Task: Add Sprouts Mexican Style Shredded Cheese Value Pack to the cart.
Action: Mouse moved to (12, 82)
Screenshot: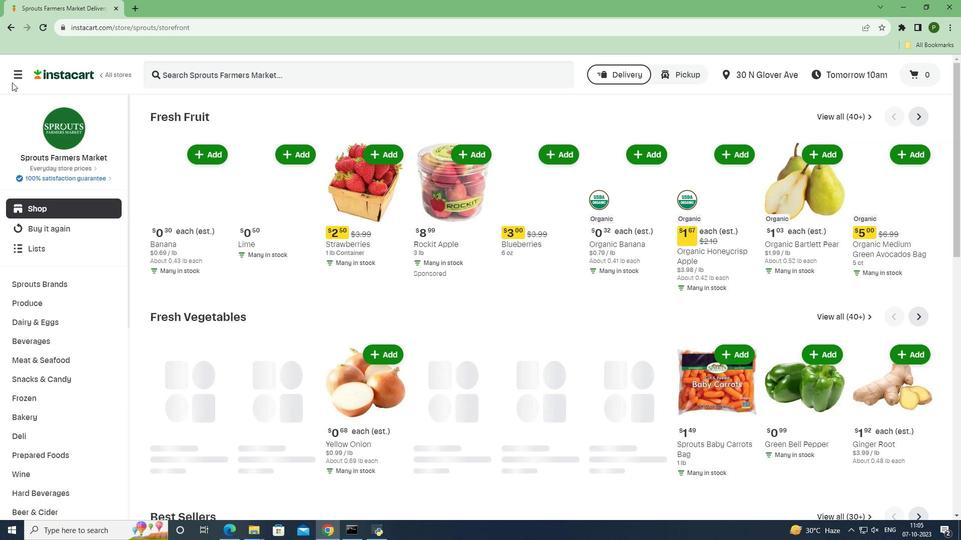 
Action: Mouse pressed left at (12, 82)
Screenshot: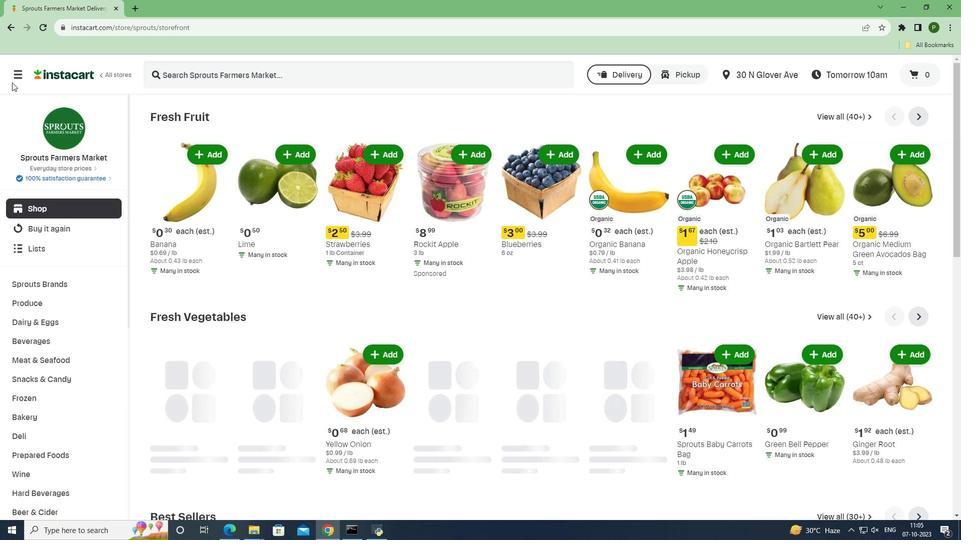 
Action: Mouse moved to (16, 77)
Screenshot: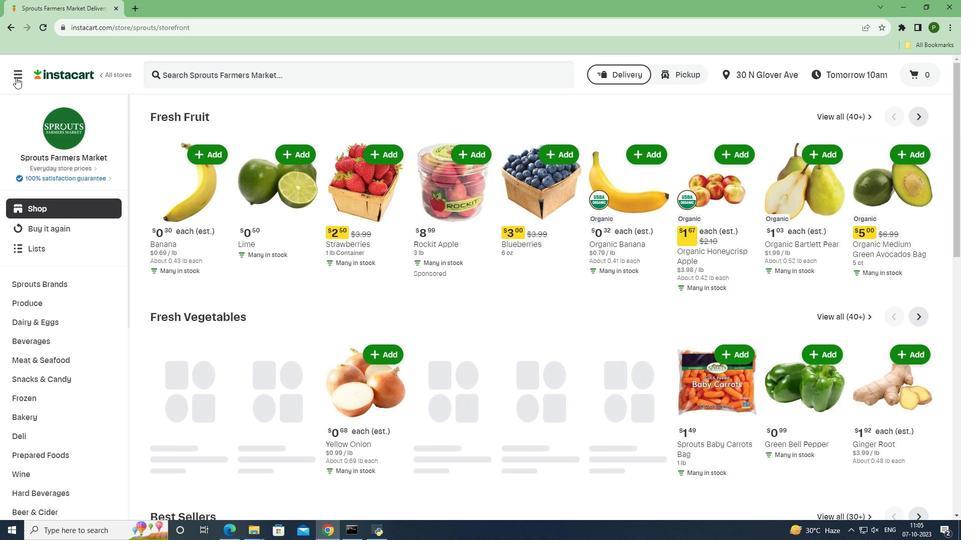 
Action: Mouse pressed left at (16, 77)
Screenshot: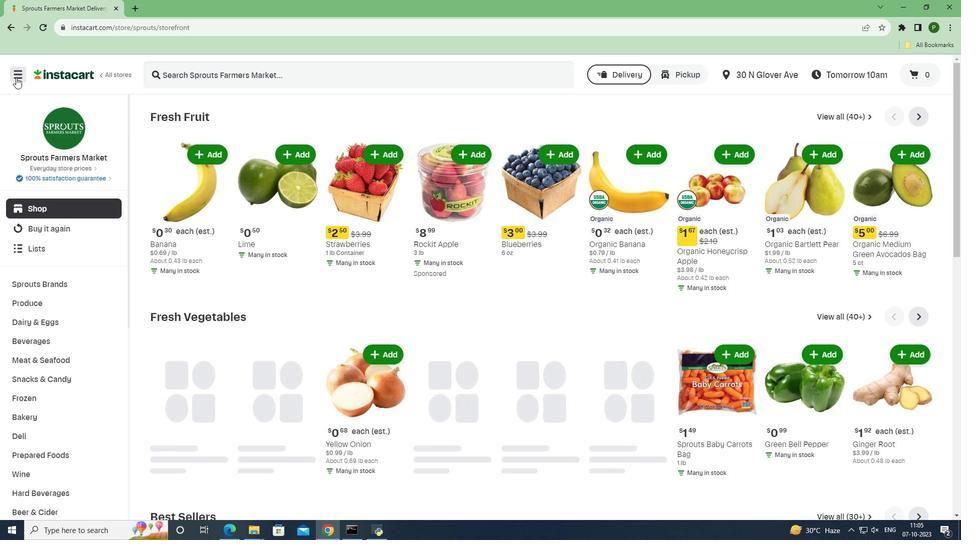 
Action: Mouse moved to (70, 263)
Screenshot: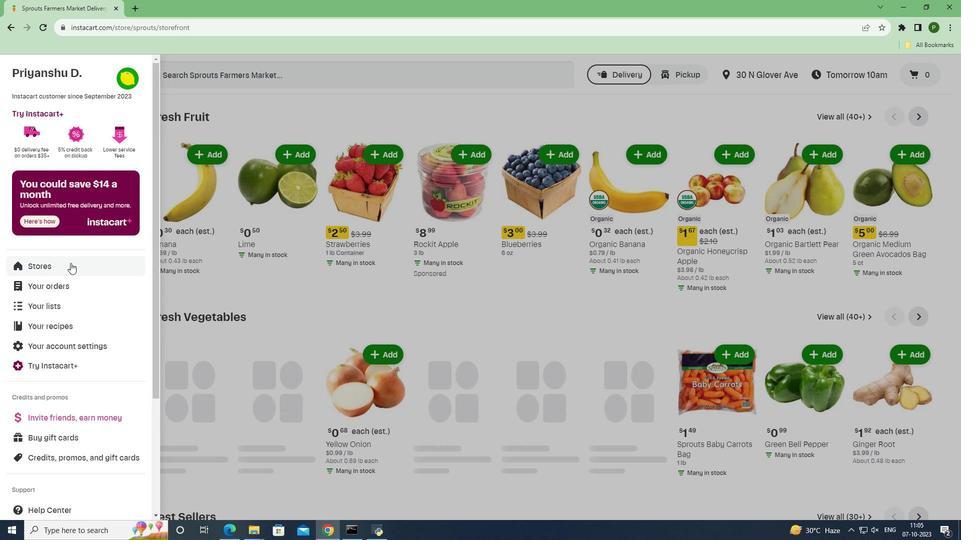 
Action: Mouse pressed left at (70, 263)
Screenshot: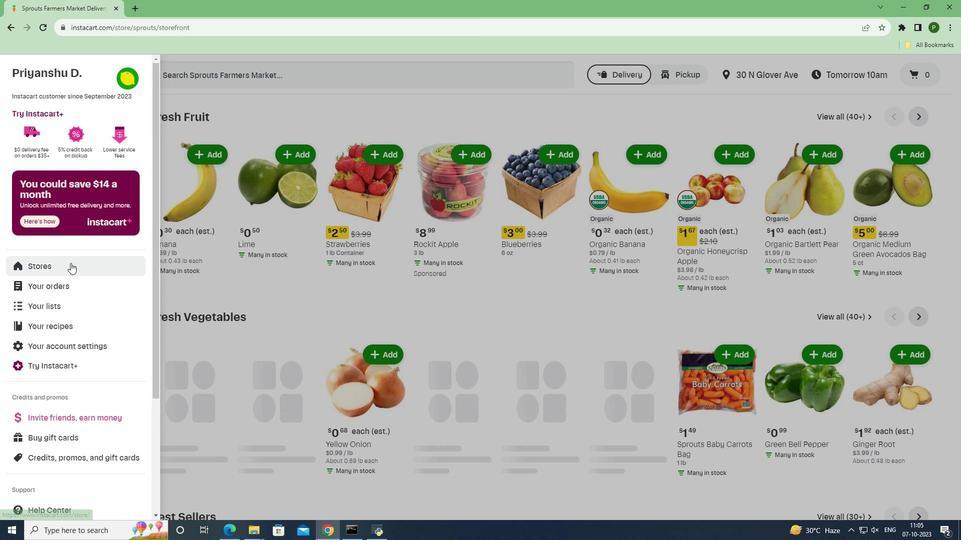 
Action: Mouse moved to (225, 115)
Screenshot: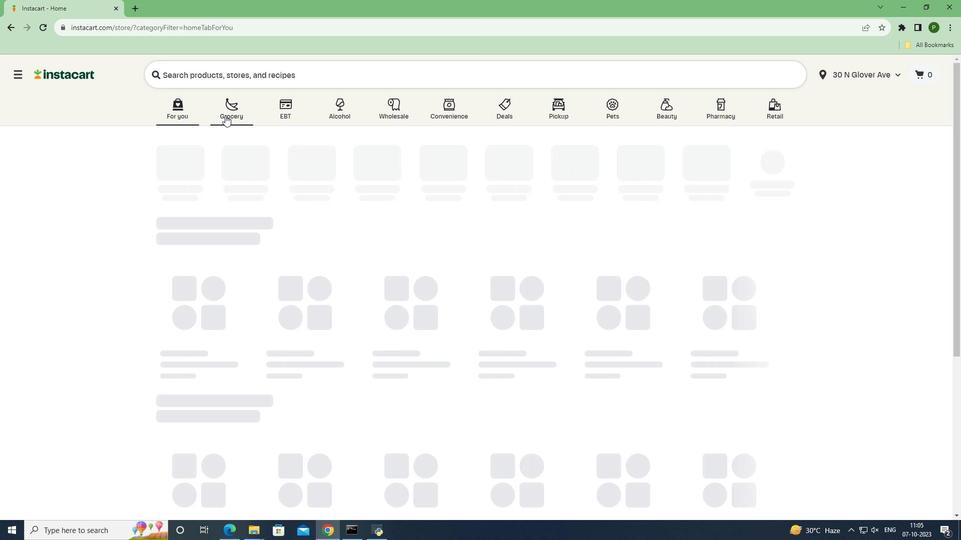 
Action: Mouse pressed left at (225, 115)
Screenshot: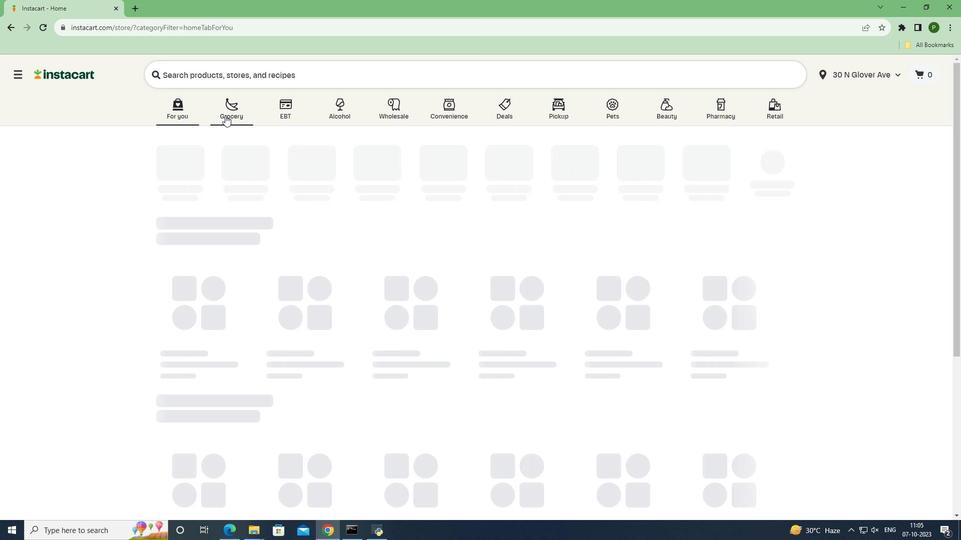 
Action: Mouse moved to (386, 228)
Screenshot: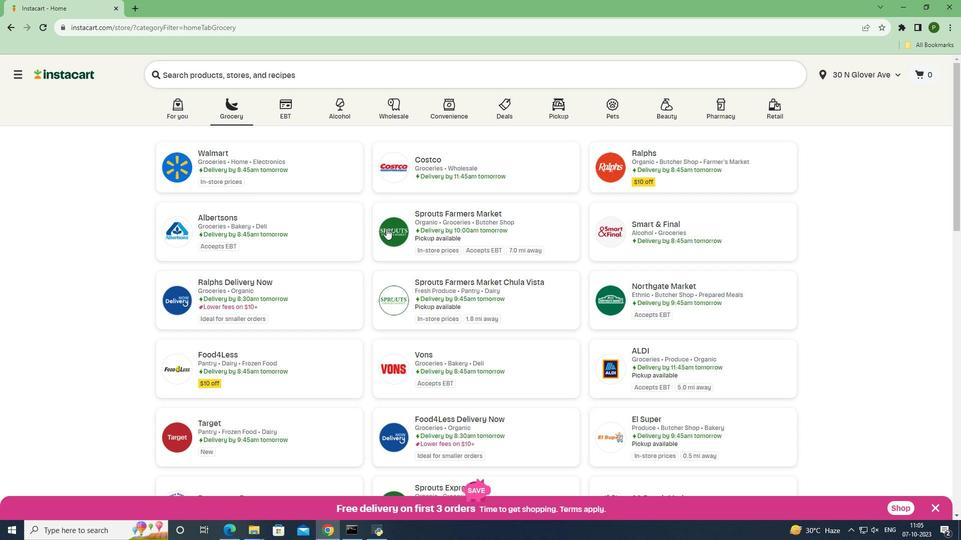 
Action: Mouse pressed left at (386, 228)
Screenshot: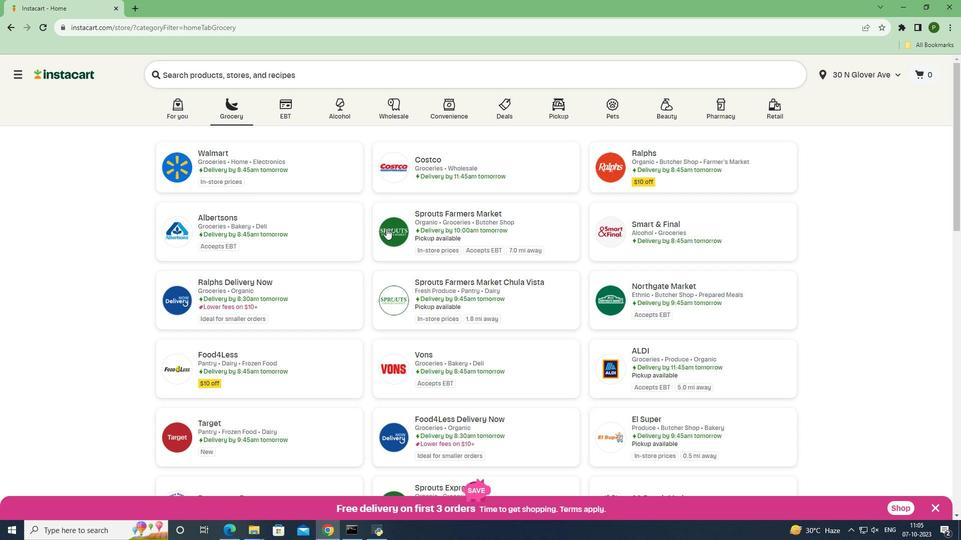 
Action: Mouse moved to (78, 326)
Screenshot: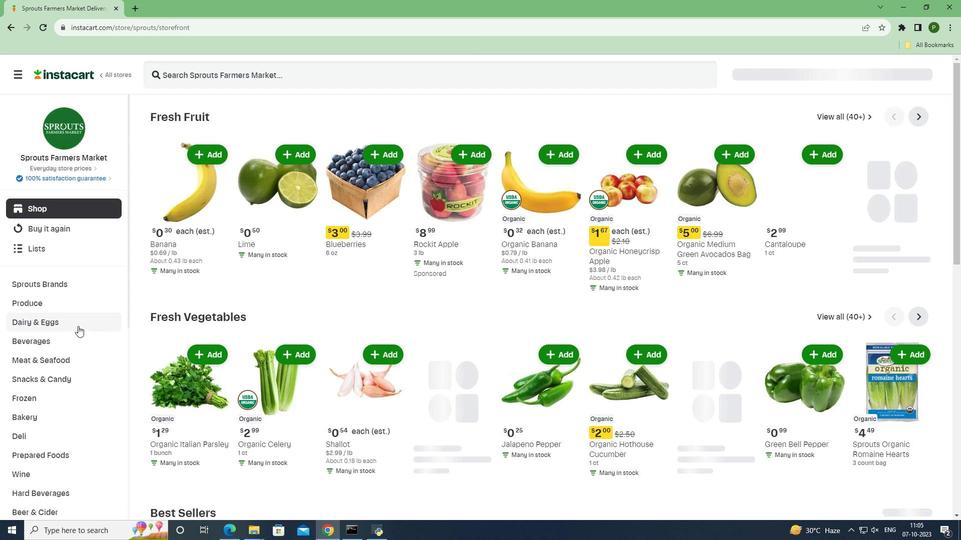 
Action: Mouse pressed left at (78, 326)
Screenshot: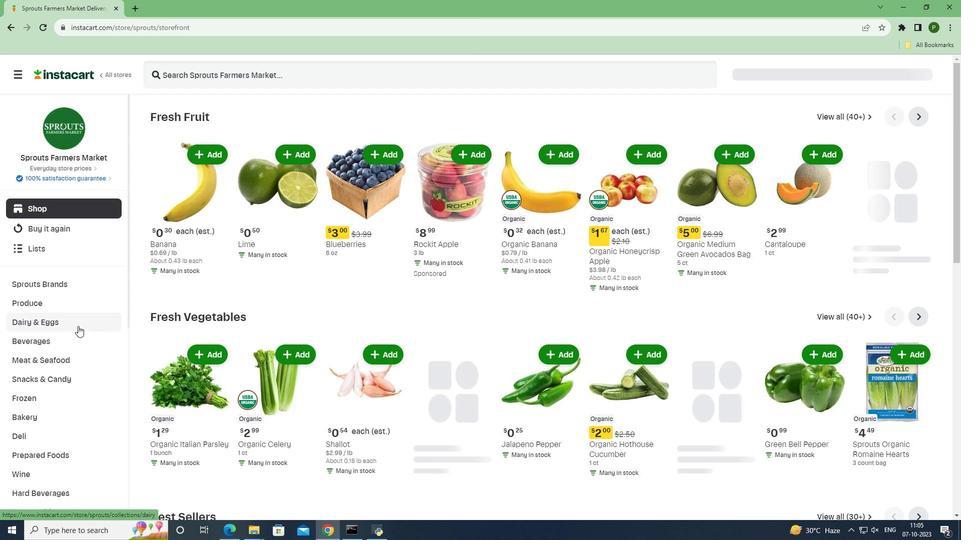
Action: Mouse moved to (65, 360)
Screenshot: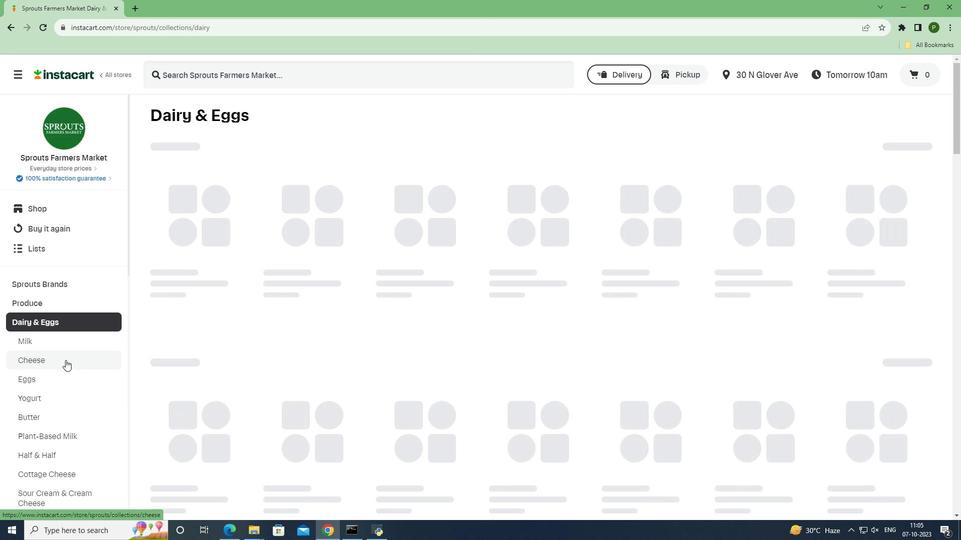 
Action: Mouse pressed left at (65, 360)
Screenshot: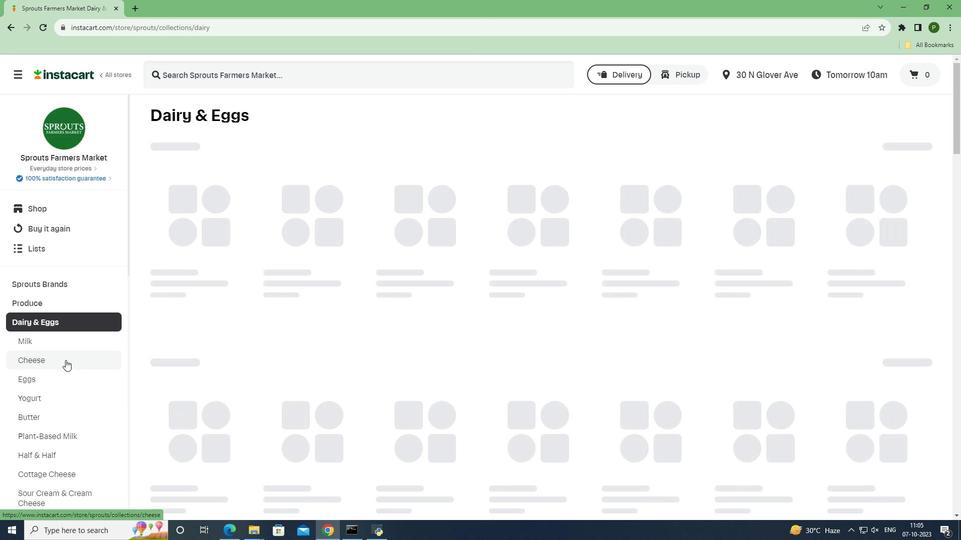 
Action: Mouse moved to (175, 79)
Screenshot: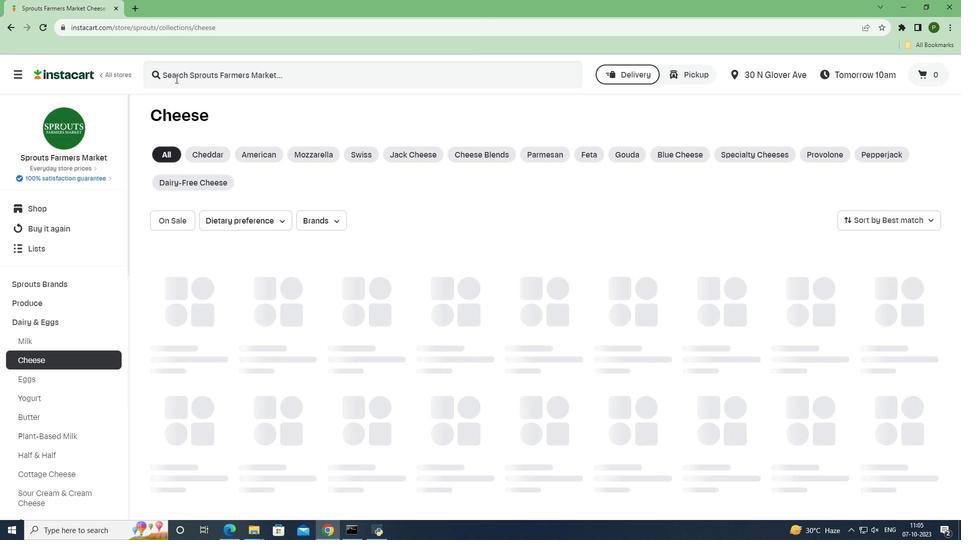 
Action: Mouse pressed left at (175, 79)
Screenshot: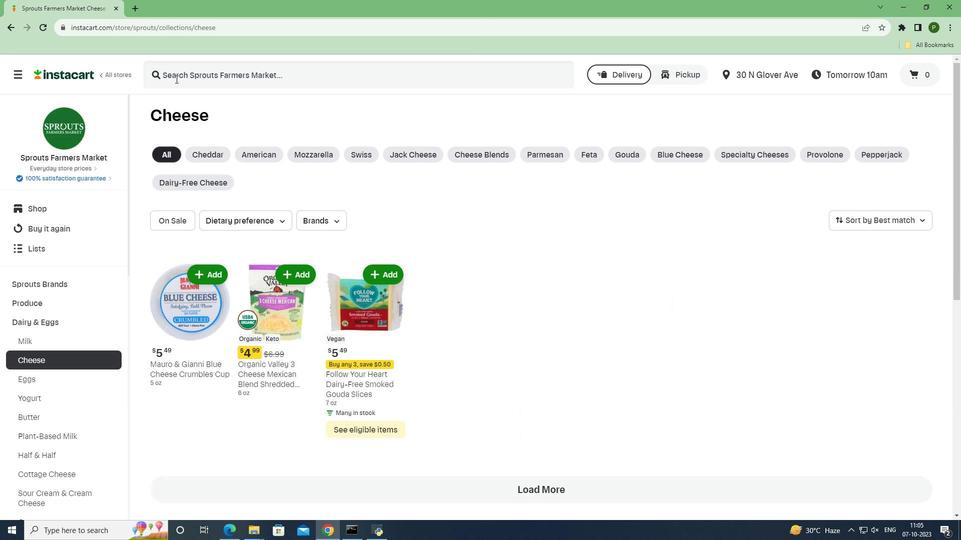
Action: Key pressed <Key.caps_lock>S<Key.caps_lock>prouts<Key.space><Key.caps_lock>M<Key.caps_lock>exican<Key.space><Key.caps_lock>S<Key.caps_lock>tyle<Key.space><Key.caps_lock>S<Key.caps_lock>hredded<Key.space><Key.caps_lock>C<Key.caps_lock>heese<Key.space><Key.caps_lock>V<Key.caps_lock>alue<Key.space><Key.caps_lock>P<Key.caps_lock>ack<Key.space><Key.enter>
Screenshot: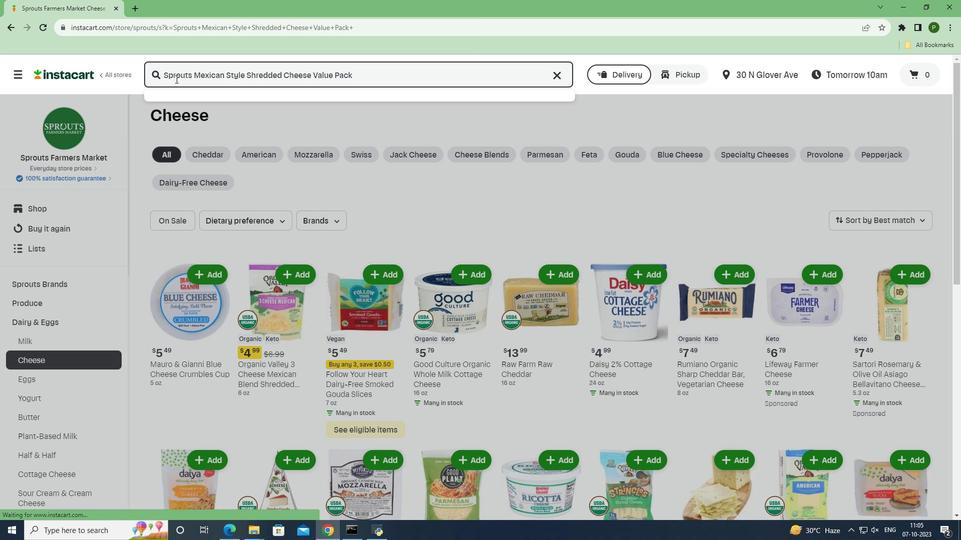
Action: Mouse moved to (593, 177)
Screenshot: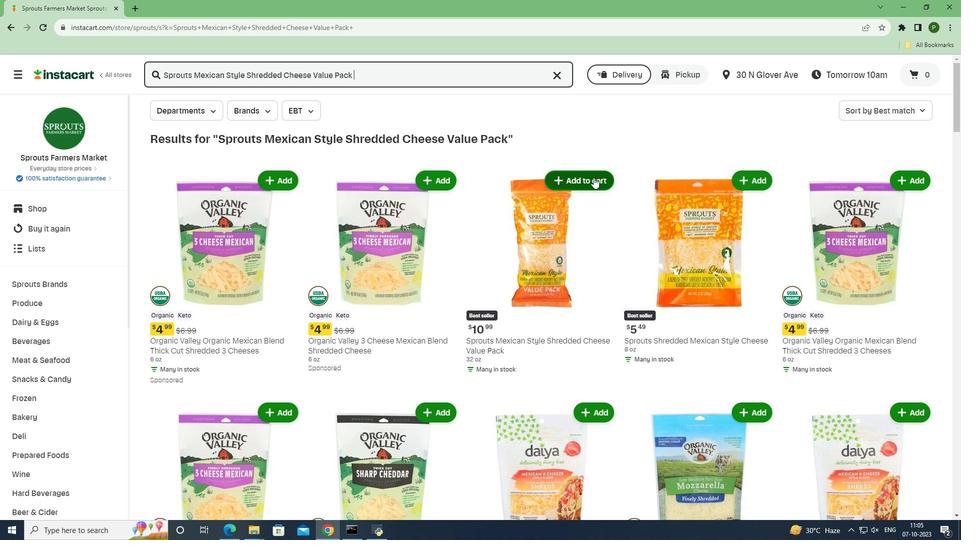 
Action: Mouse pressed left at (593, 177)
Screenshot: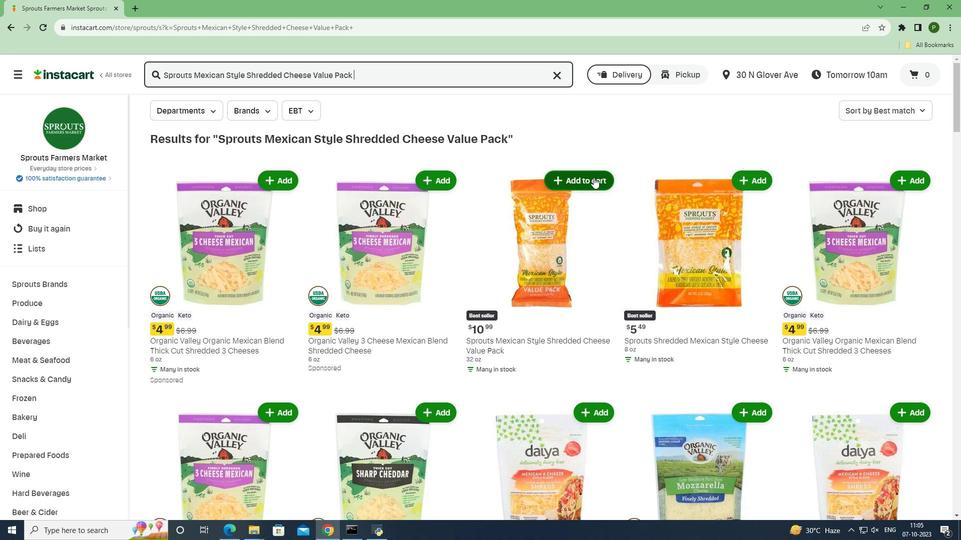 
Action: Mouse moved to (604, 261)
Screenshot: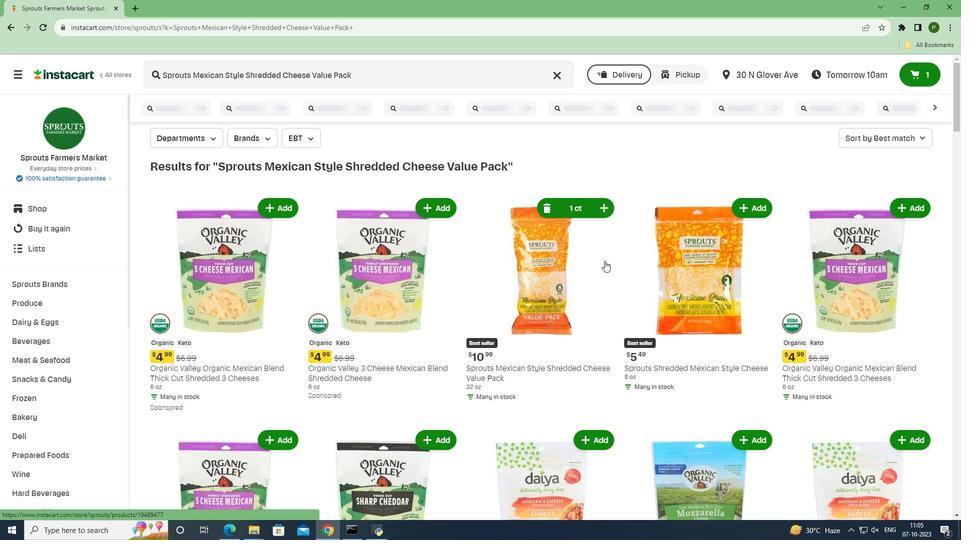 
